 Task: Create in the project Vigilant in Backlog an issue 'Develop a new tool for automated testing of voice assistants', assign it to team member softage.4@softage.net and change the status to IN PROGRESS.
Action: Mouse moved to (255, 68)
Screenshot: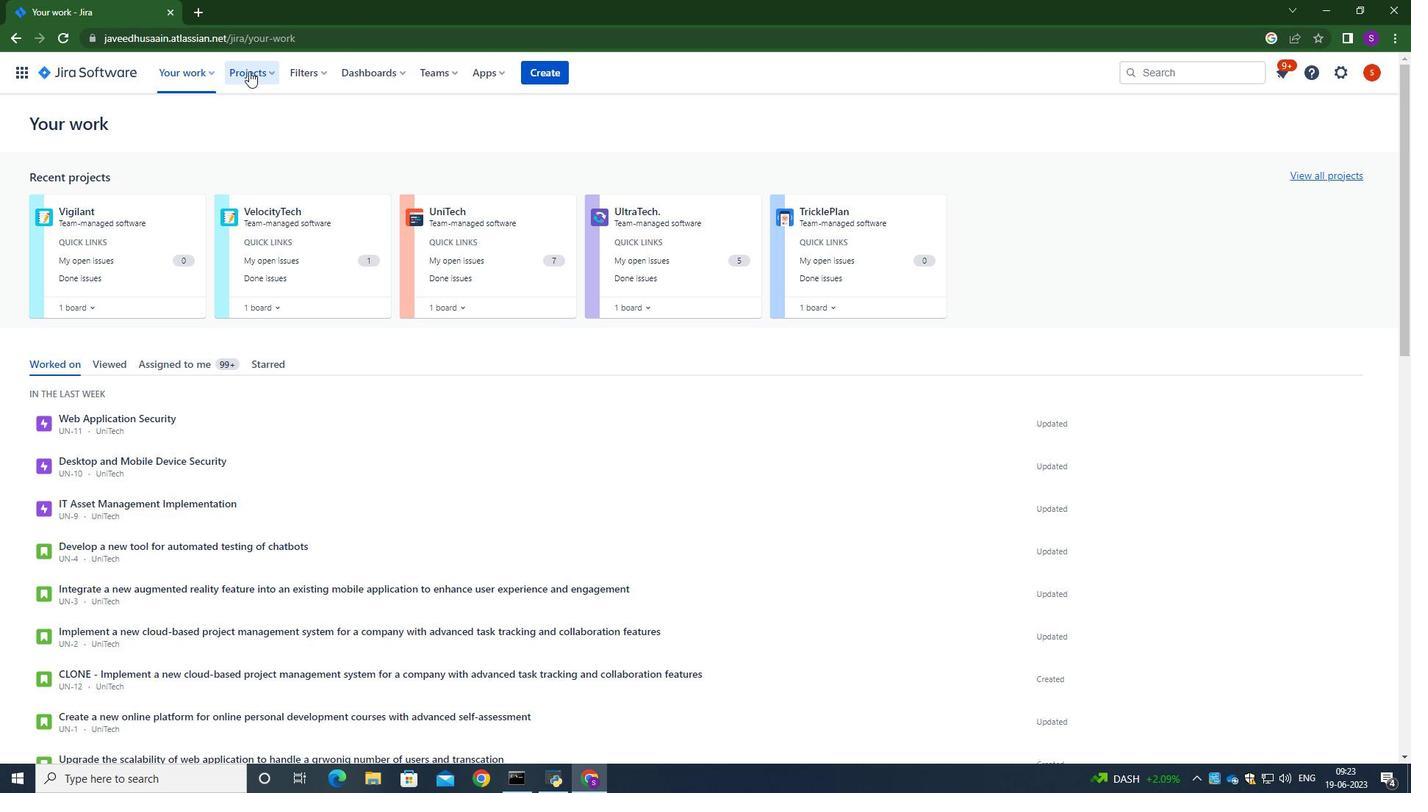 
Action: Mouse pressed left at (255, 68)
Screenshot: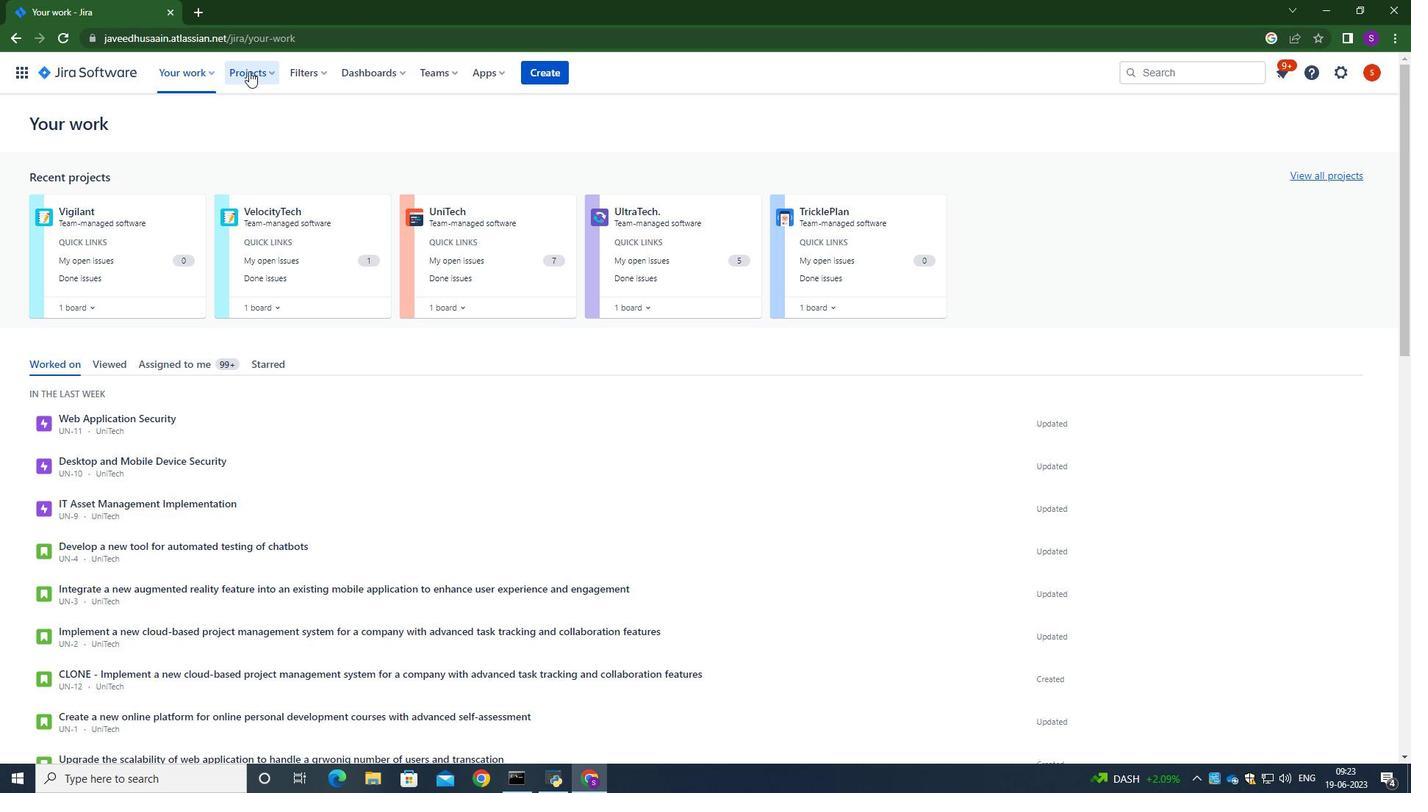 
Action: Mouse moved to (307, 182)
Screenshot: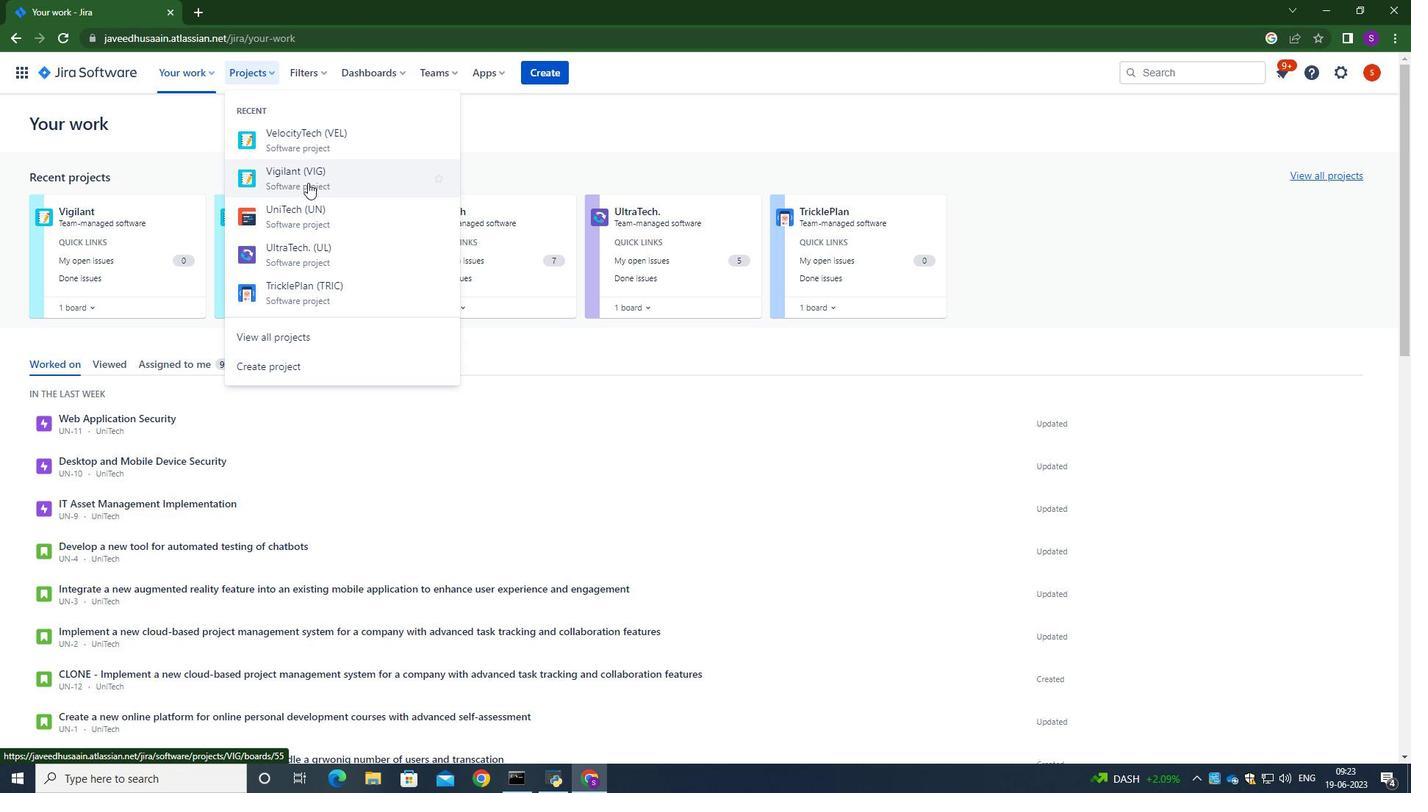 
Action: Mouse pressed left at (307, 182)
Screenshot: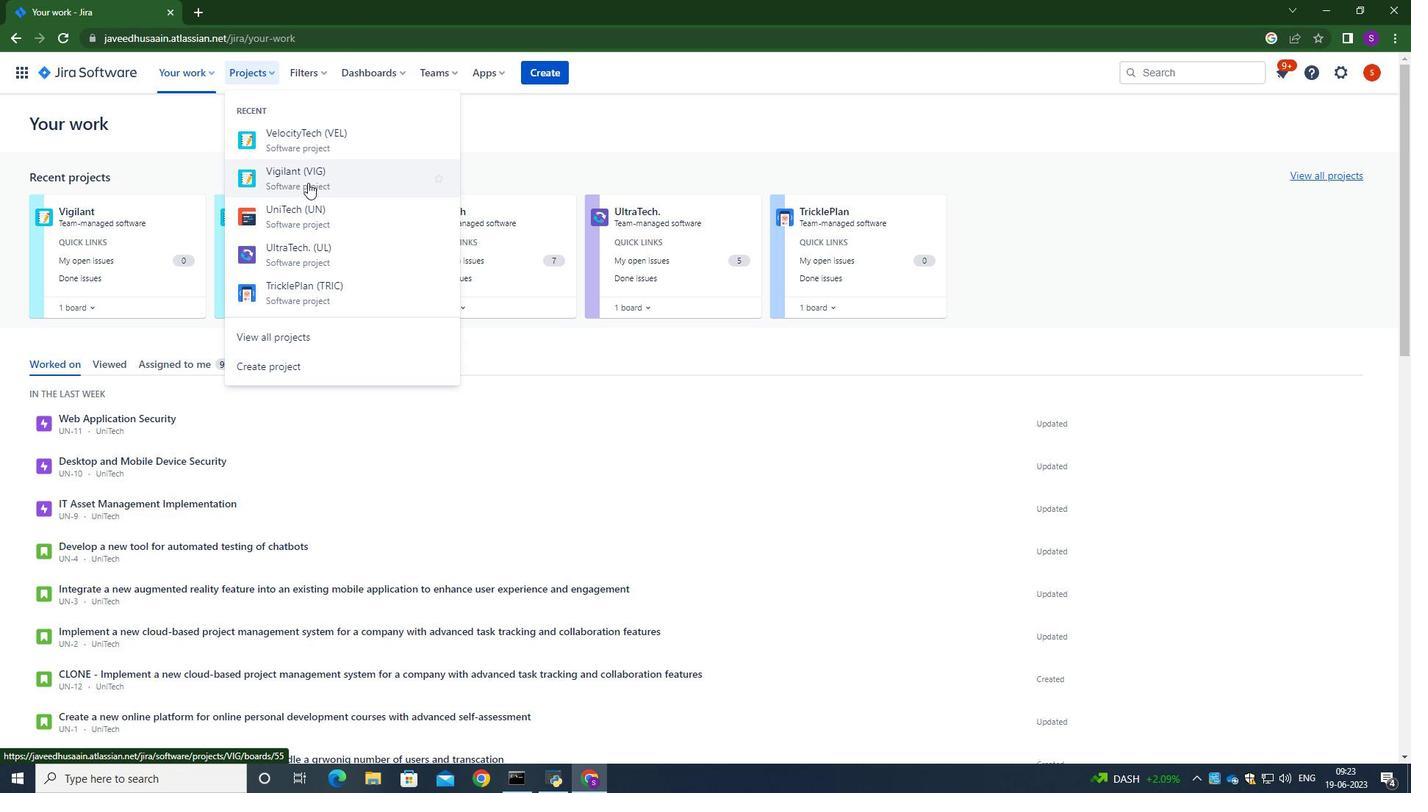 
Action: Mouse moved to (91, 227)
Screenshot: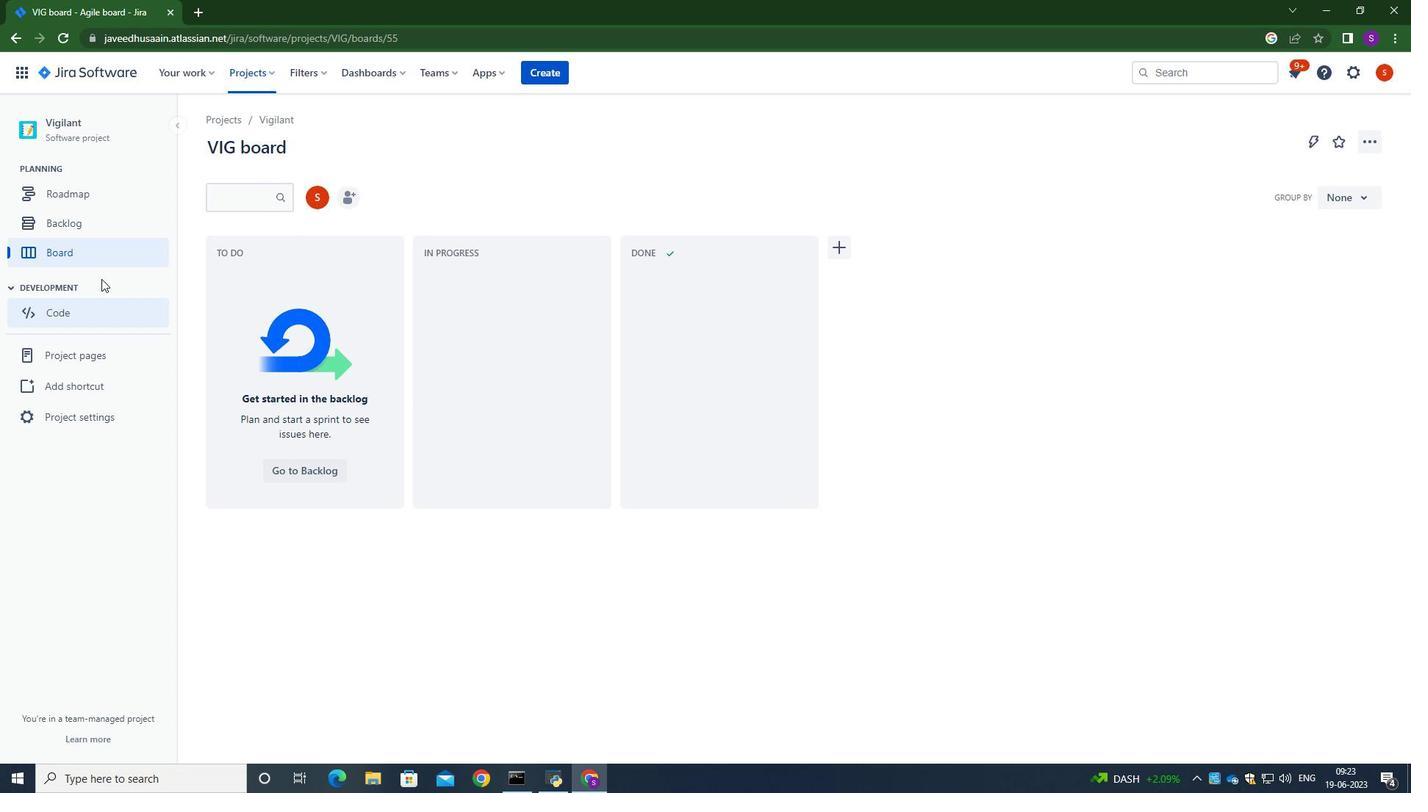 
Action: Mouse pressed left at (91, 227)
Screenshot: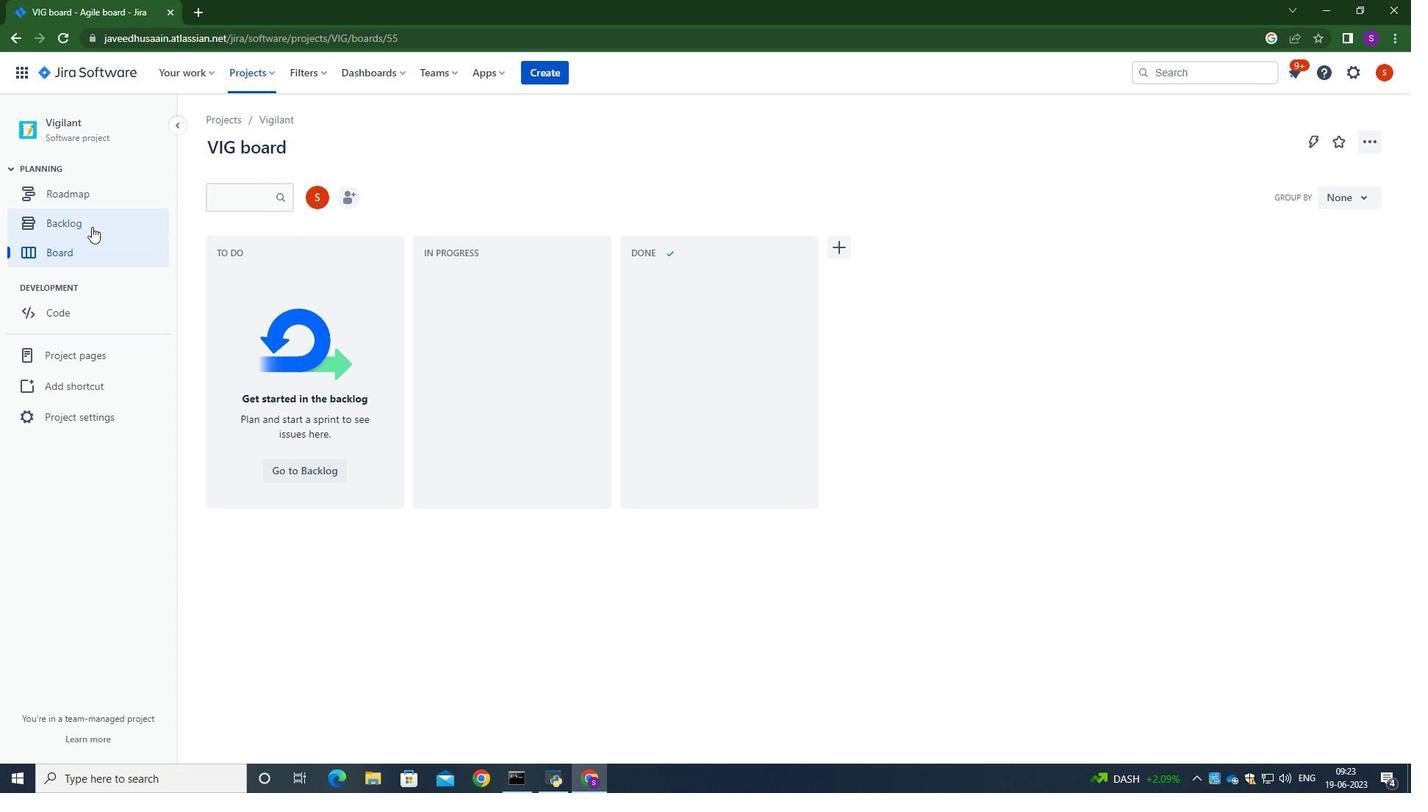 
Action: Mouse moved to (315, 399)
Screenshot: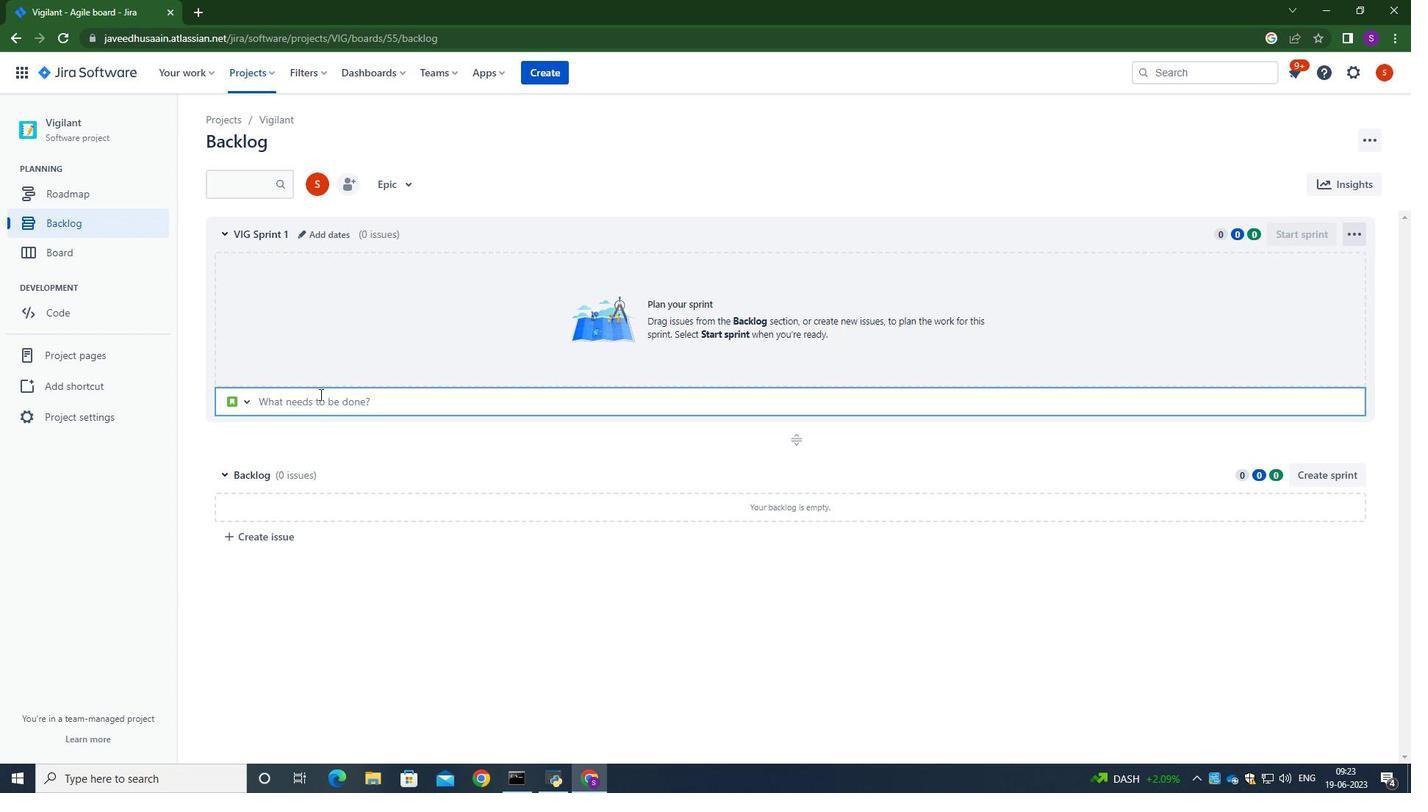 
Action: Mouse pressed left at (315, 399)
Screenshot: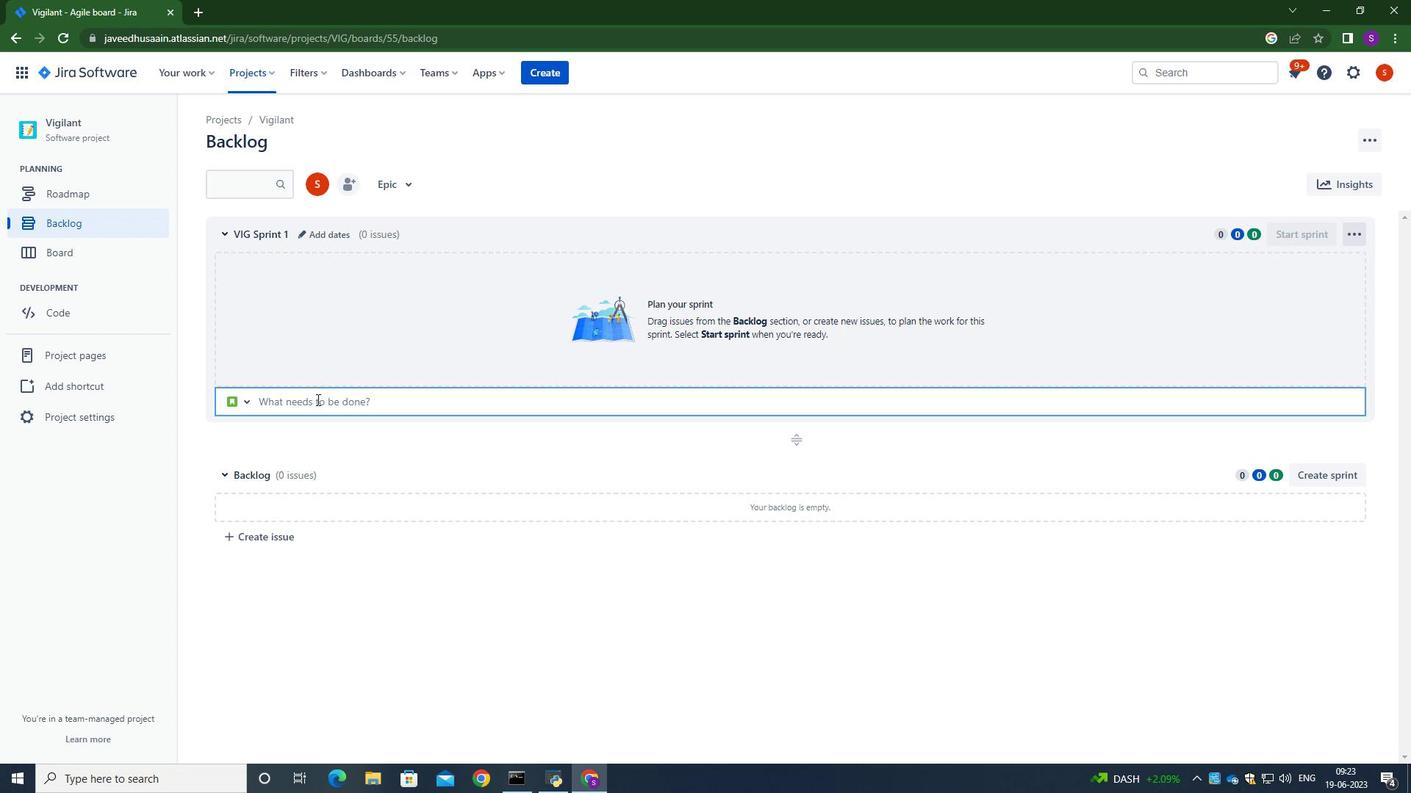 
Action: Mouse moved to (353, 457)
Screenshot: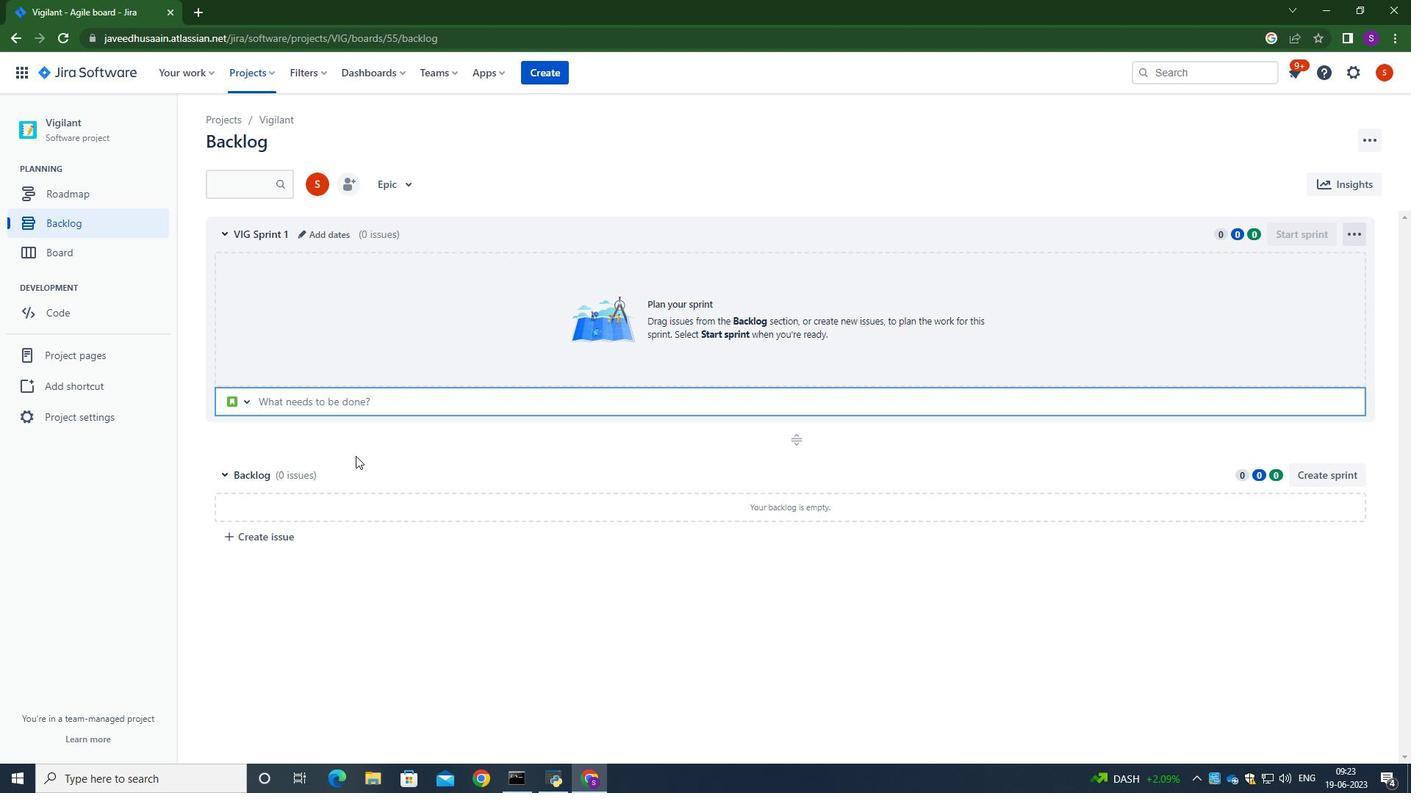 
Action: Mouse pressed left at (353, 457)
Screenshot: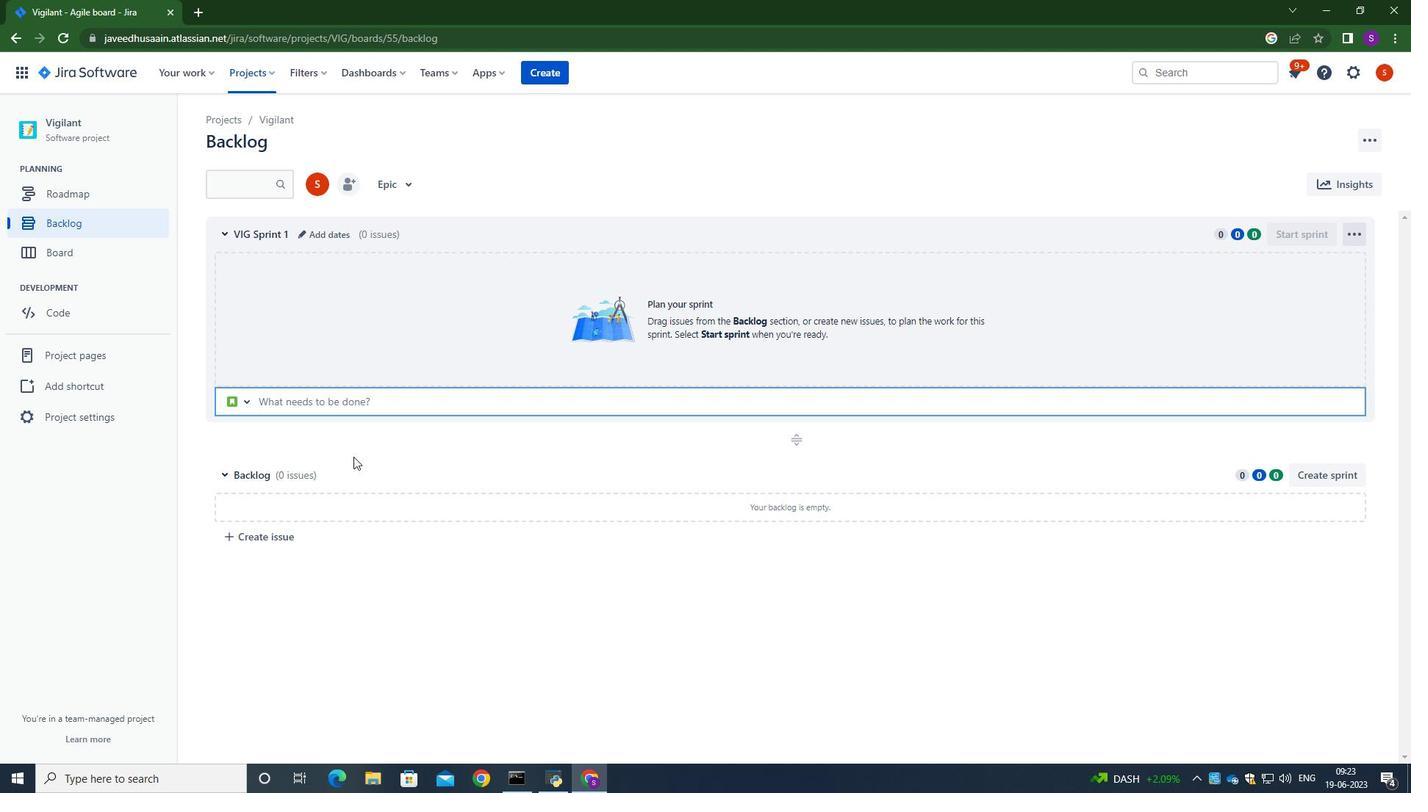
Action: Mouse moved to (327, 398)
Screenshot: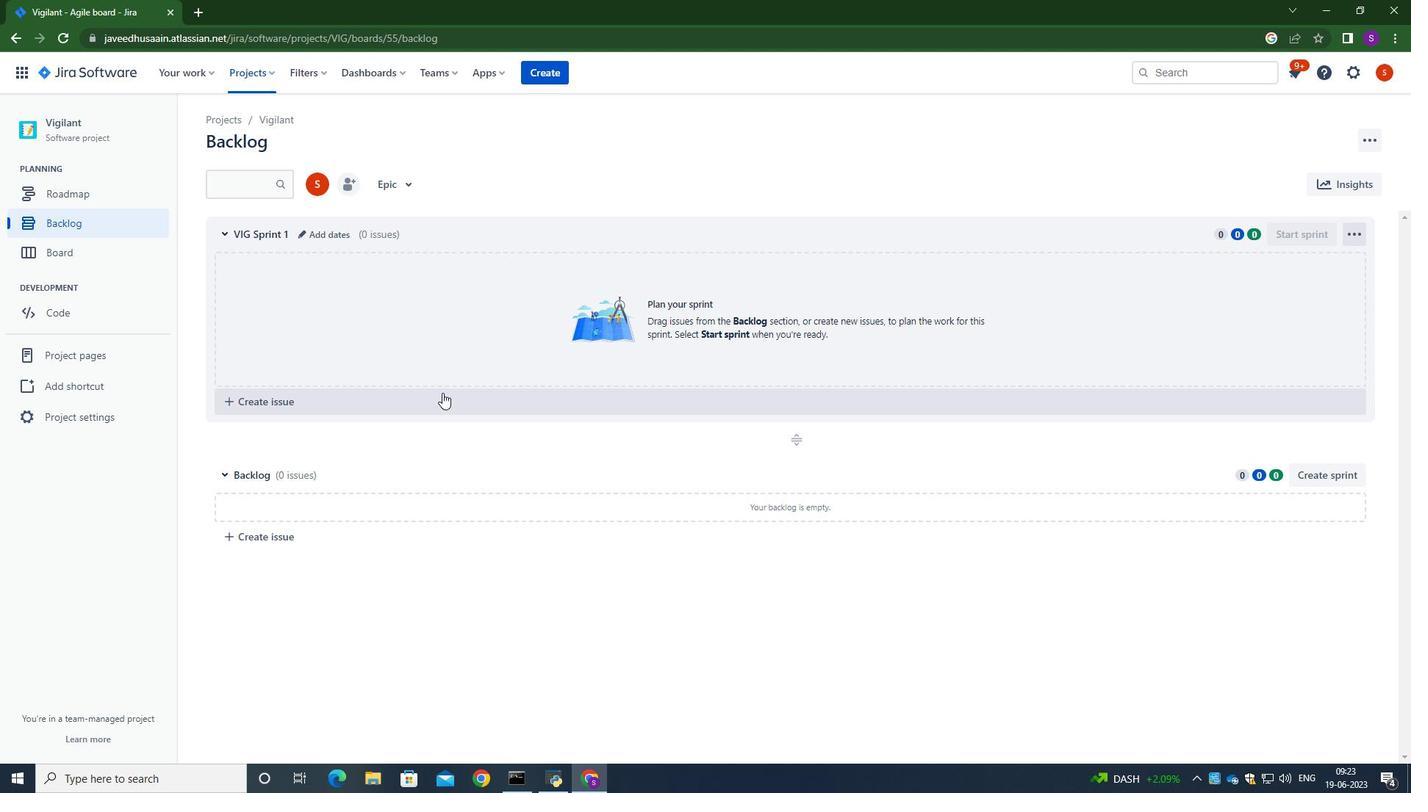 
Action: Mouse pressed left at (327, 398)
Screenshot: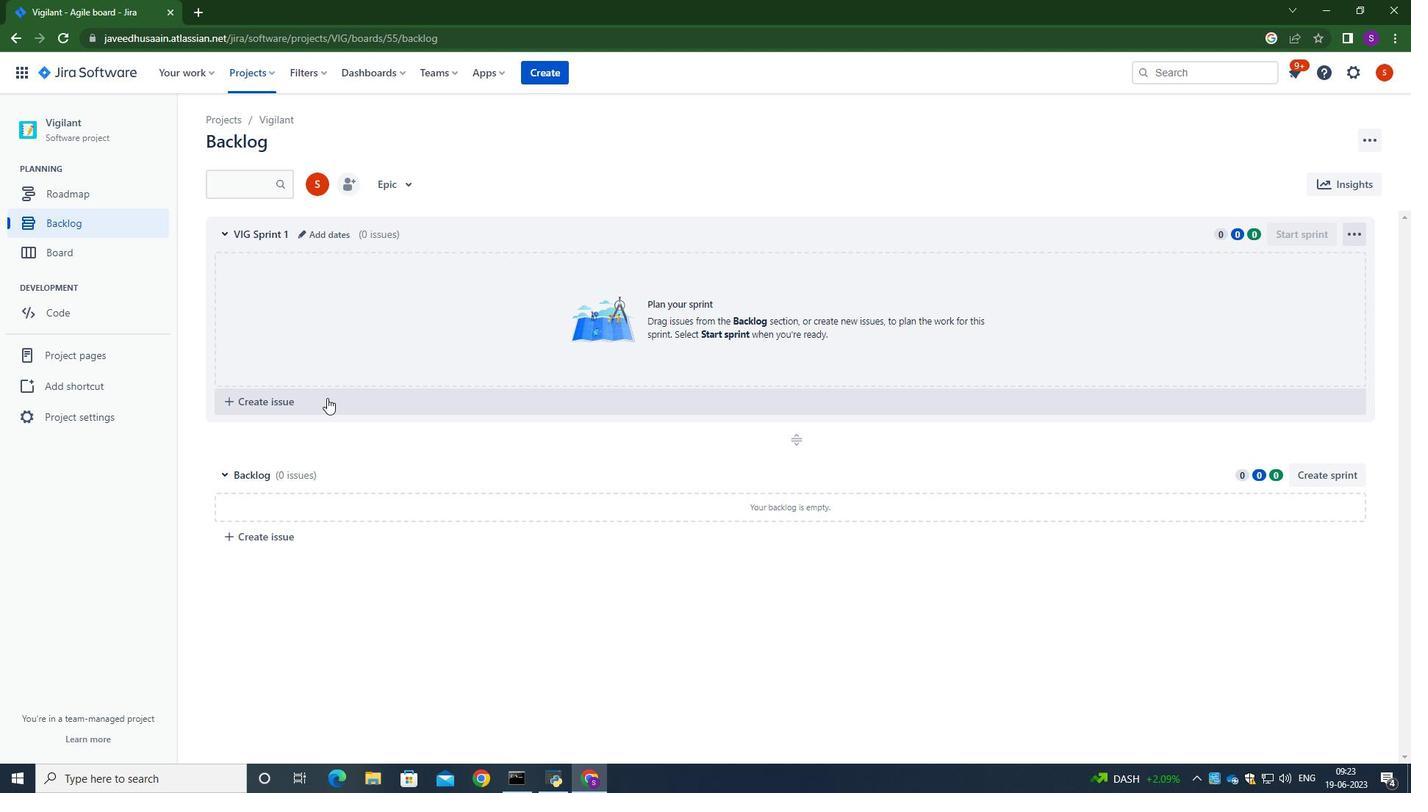 
Action: Mouse moved to (350, 402)
Screenshot: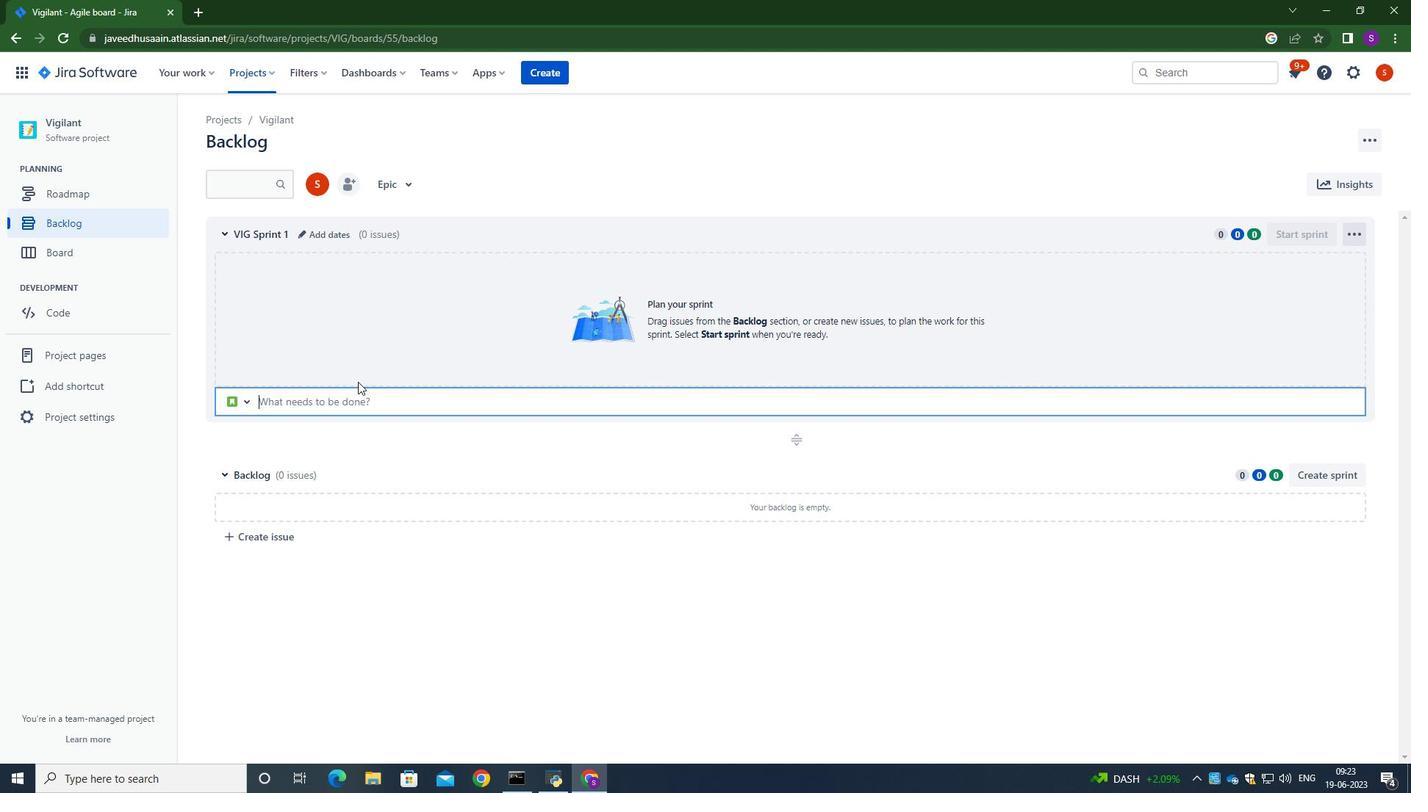 
Action: Mouse pressed left at (350, 402)
Screenshot: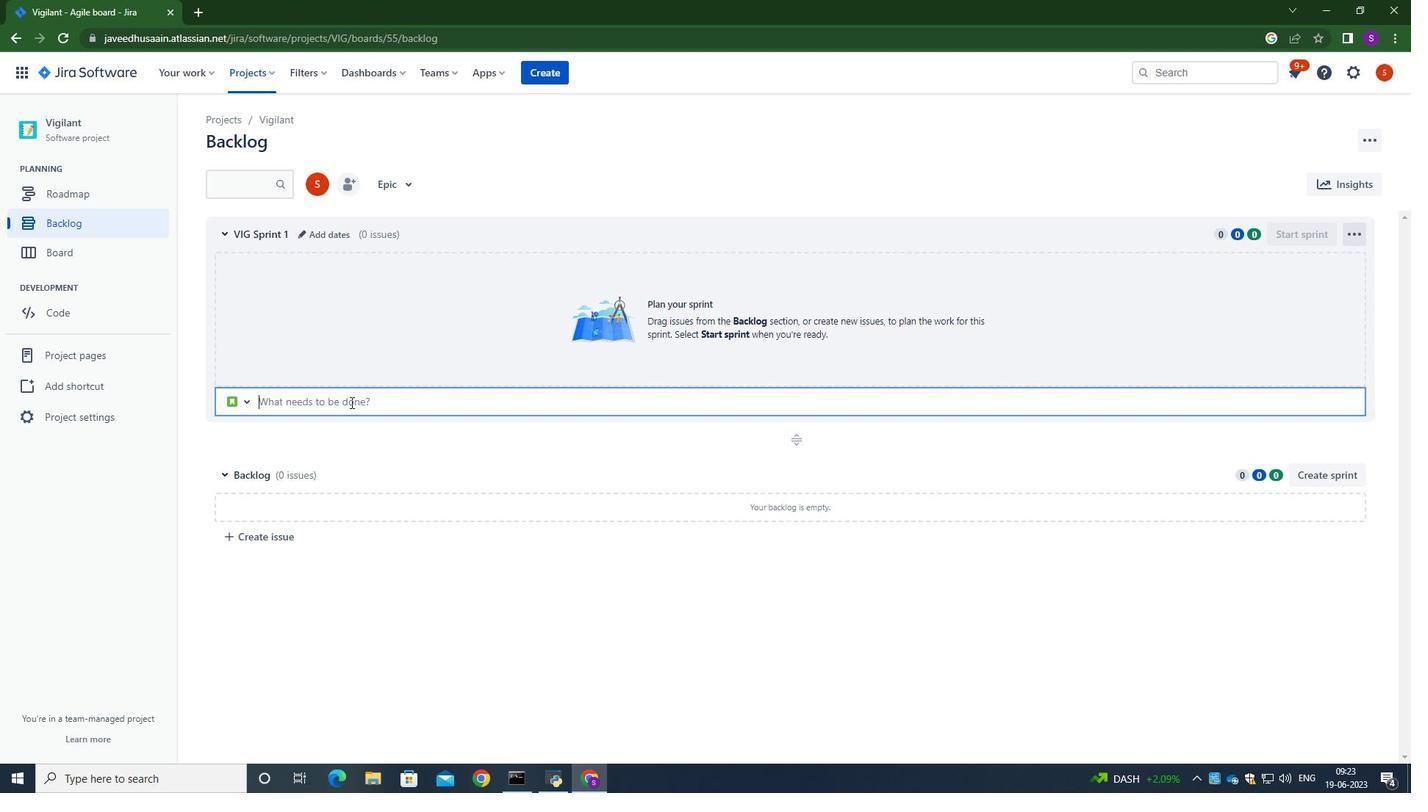 
Action: Key pressed <Key.caps_lock>D<Key.caps_lock>evelop<Key.space>a<Key.space>new<Key.space>tool<Key.space>for<Key.space>automated<Key.space>testing<Key.space>of<Key.space>voic<Key.space><Key.backspace>e<Key.space>assistance
Screenshot: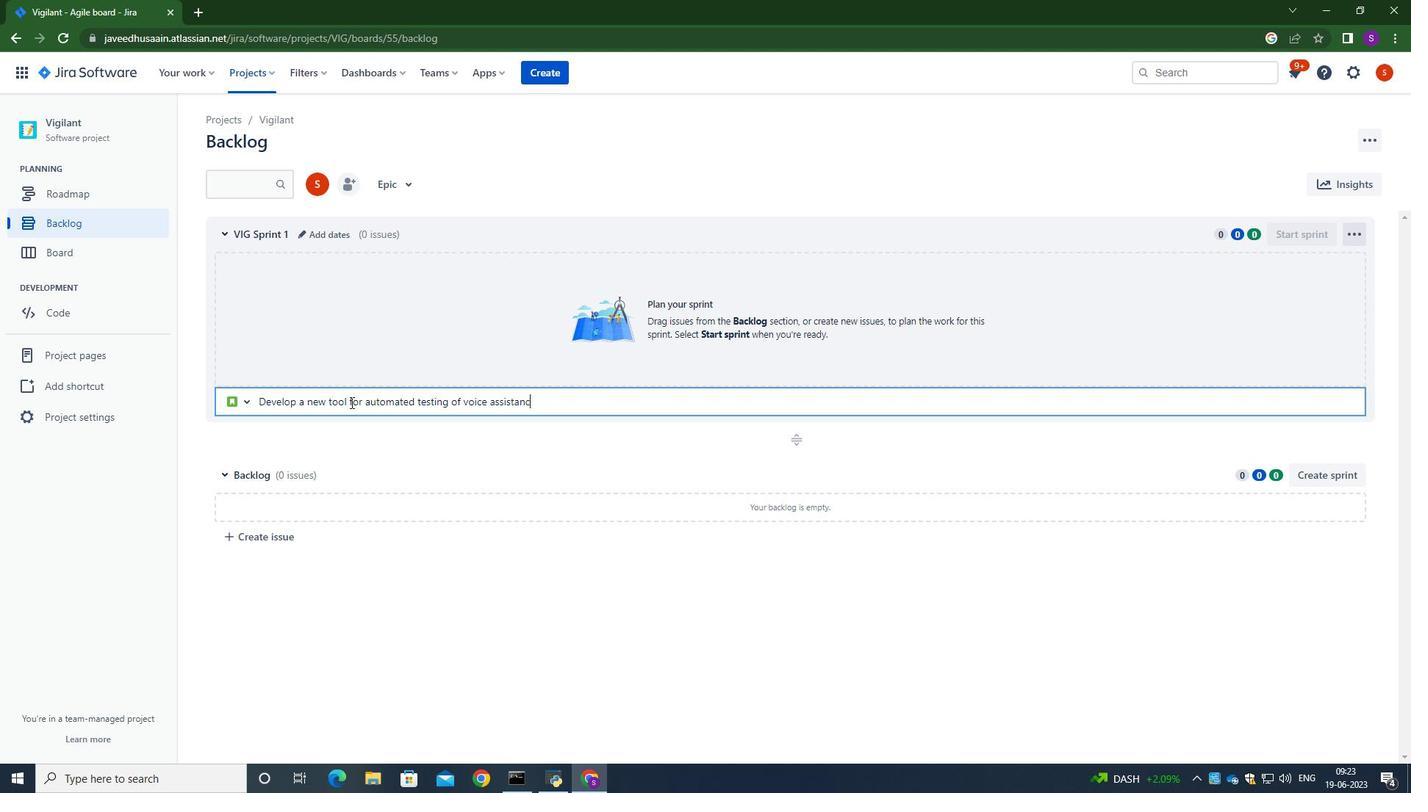
Action: Mouse moved to (645, 432)
Screenshot: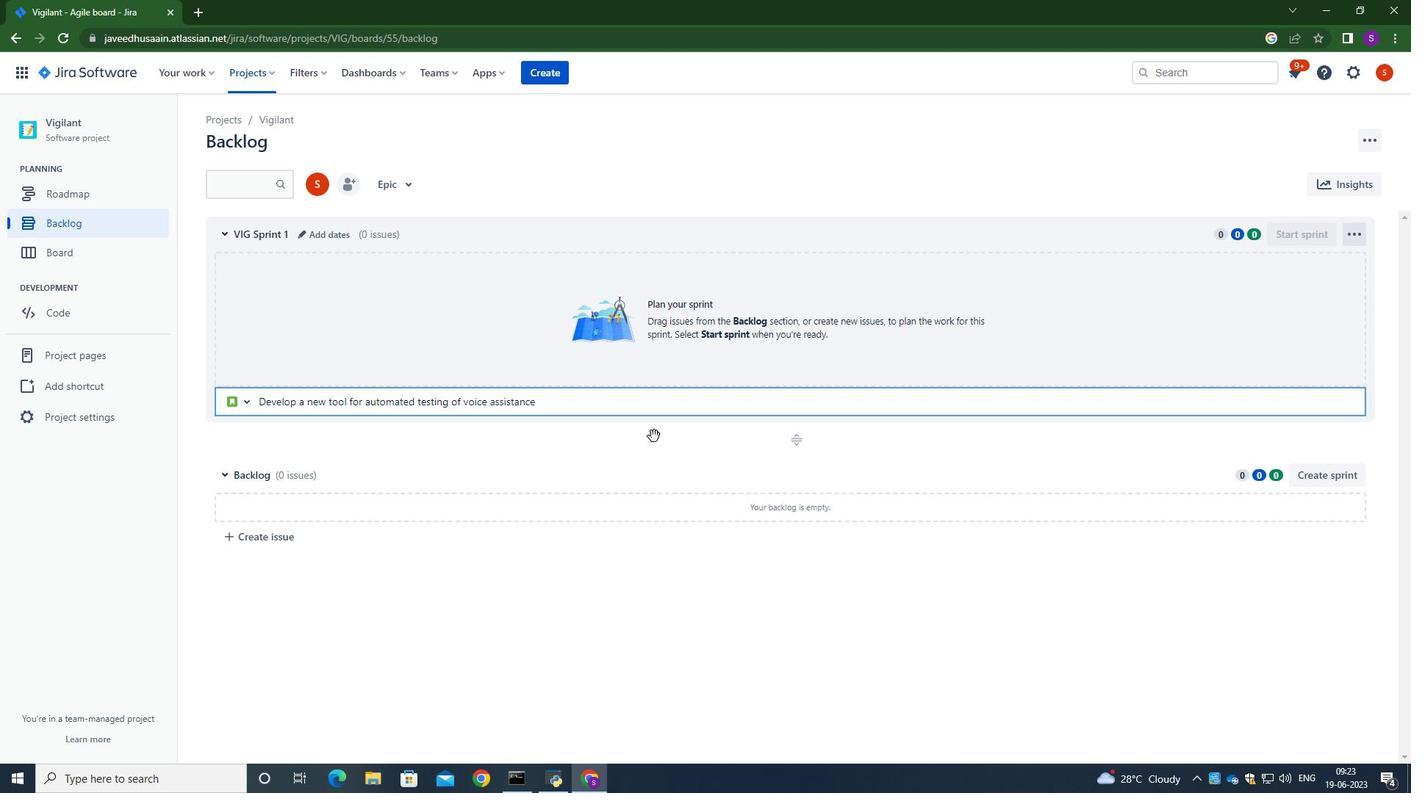 
Action: Key pressed <Key.enter>
Screenshot: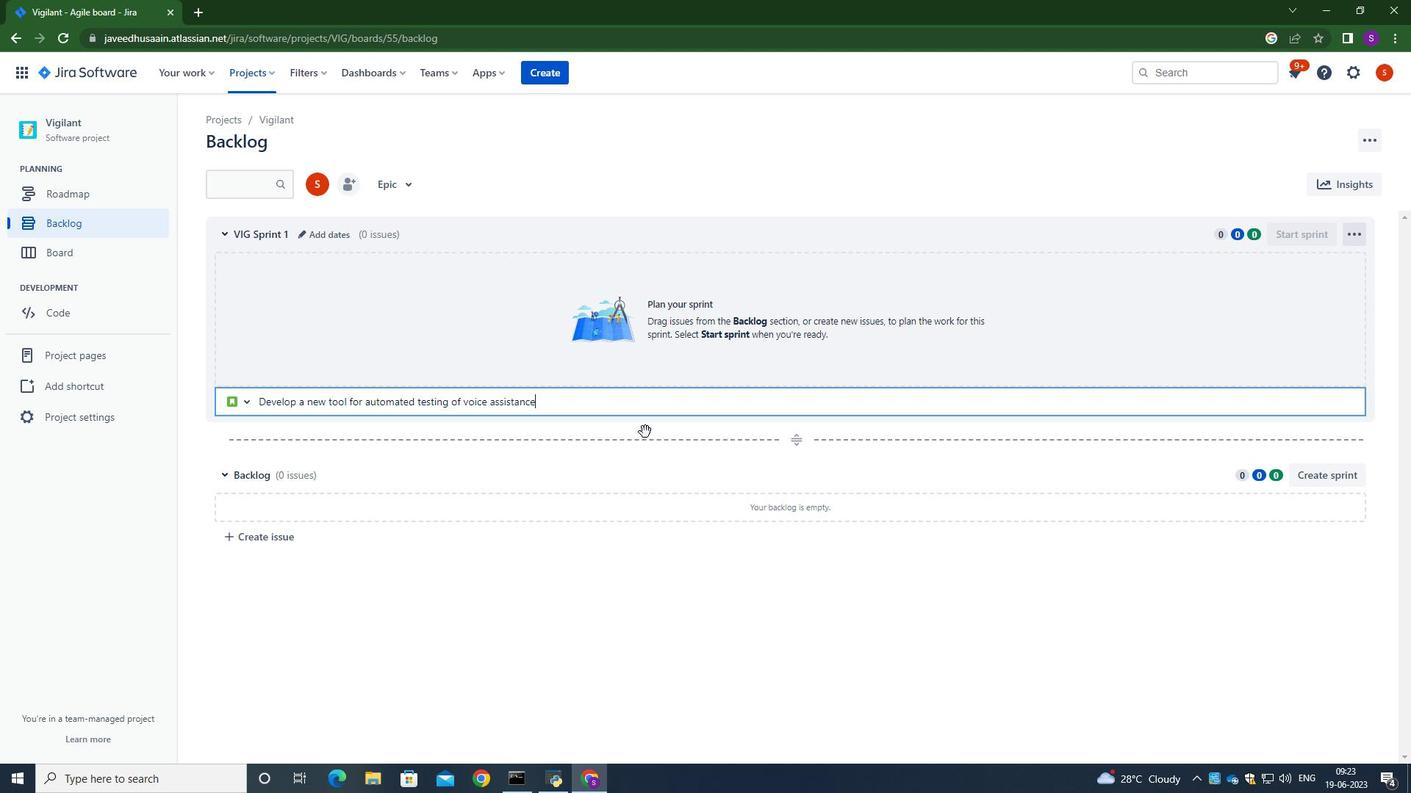 
Action: Mouse moved to (1322, 268)
Screenshot: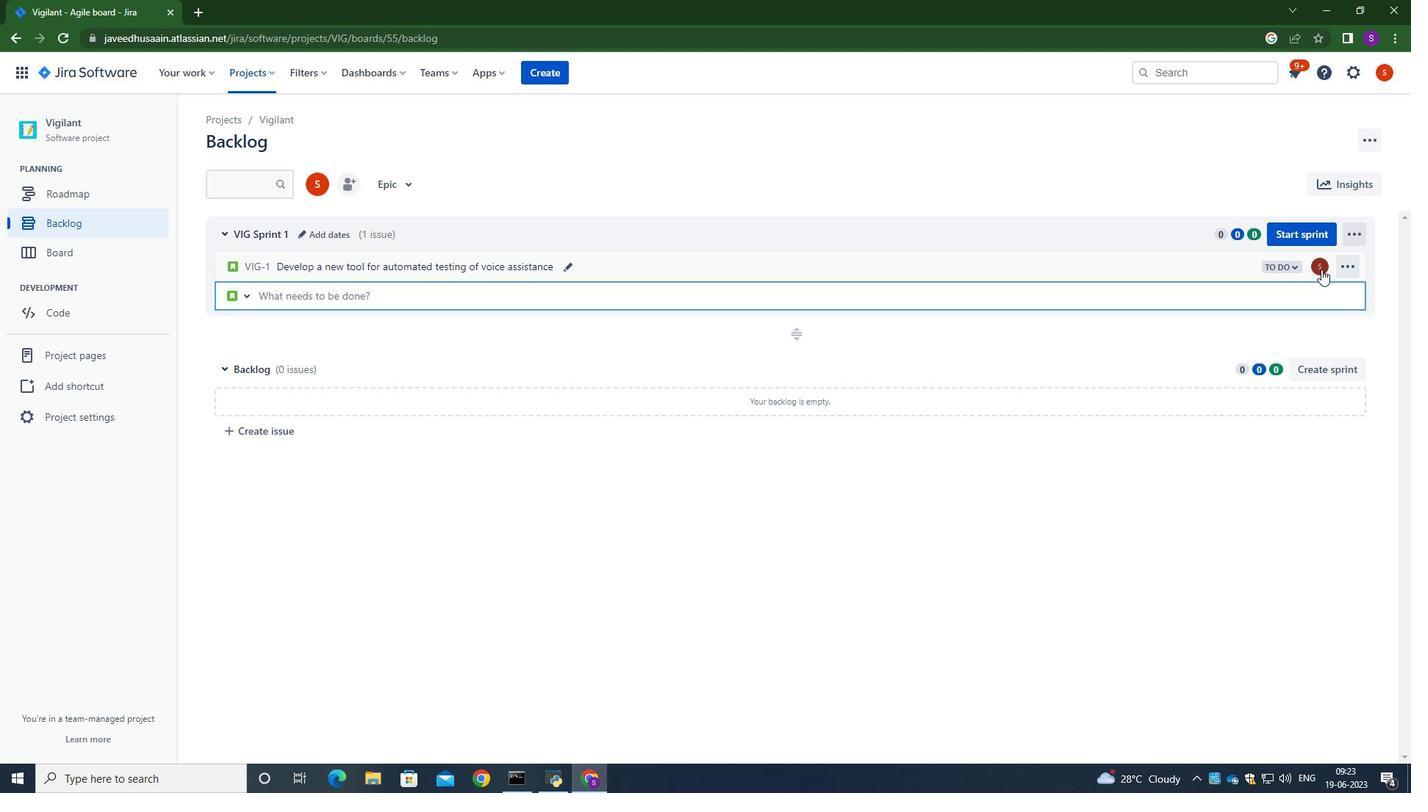 
Action: Mouse pressed left at (1322, 268)
Screenshot: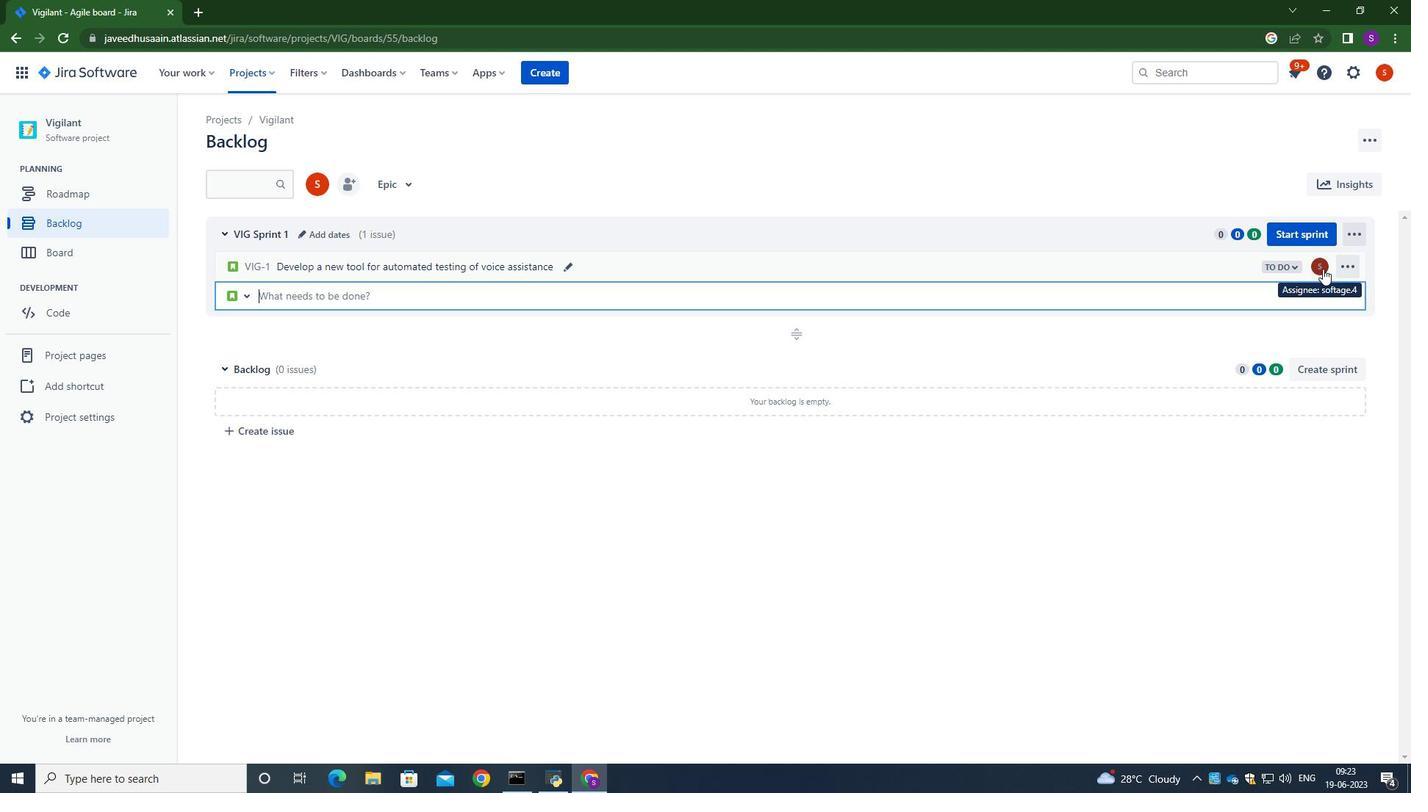
Action: Mouse moved to (1225, 298)
Screenshot: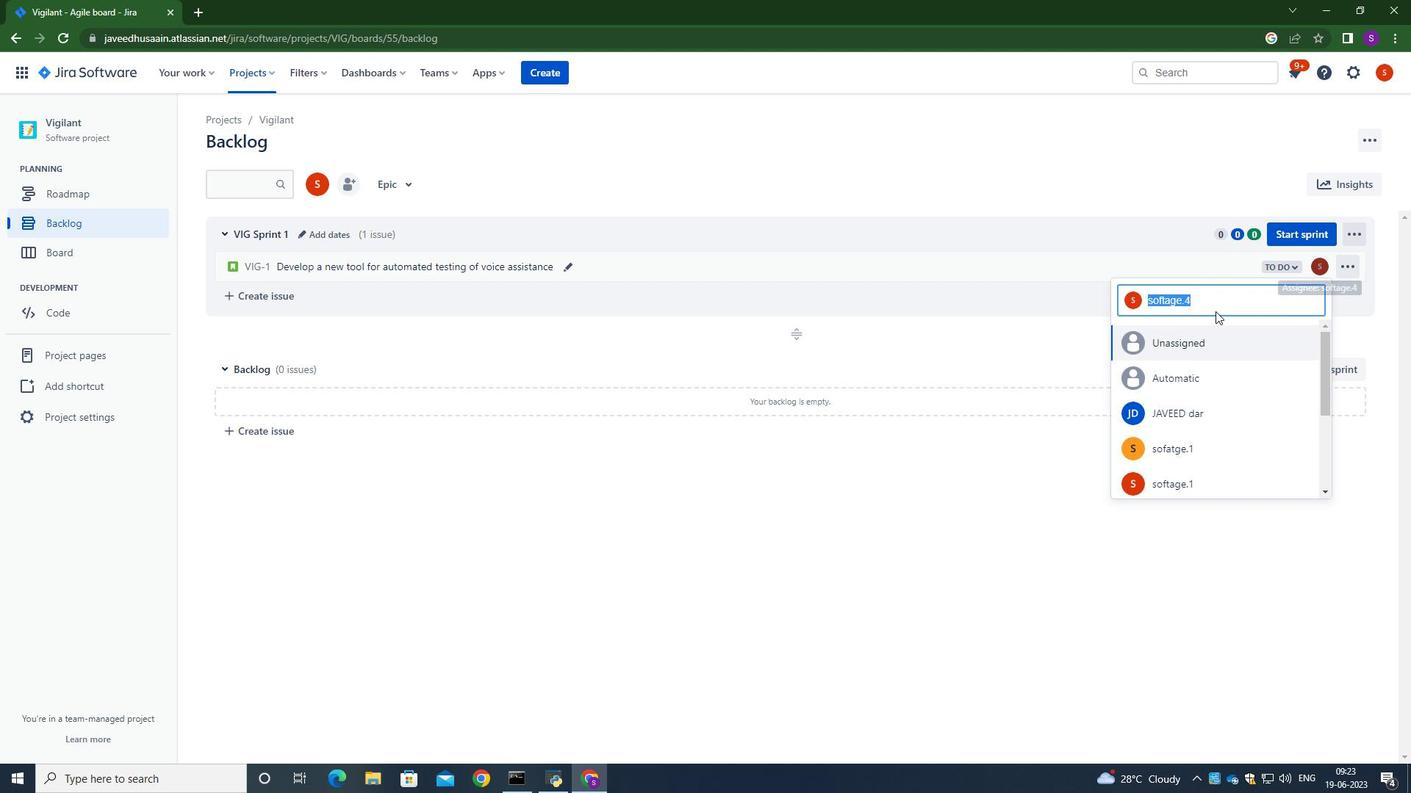 
Action: Key pressed <Key.backspace>softage.4<Key.shift>@softage.ney<Key.backspace>t
Screenshot: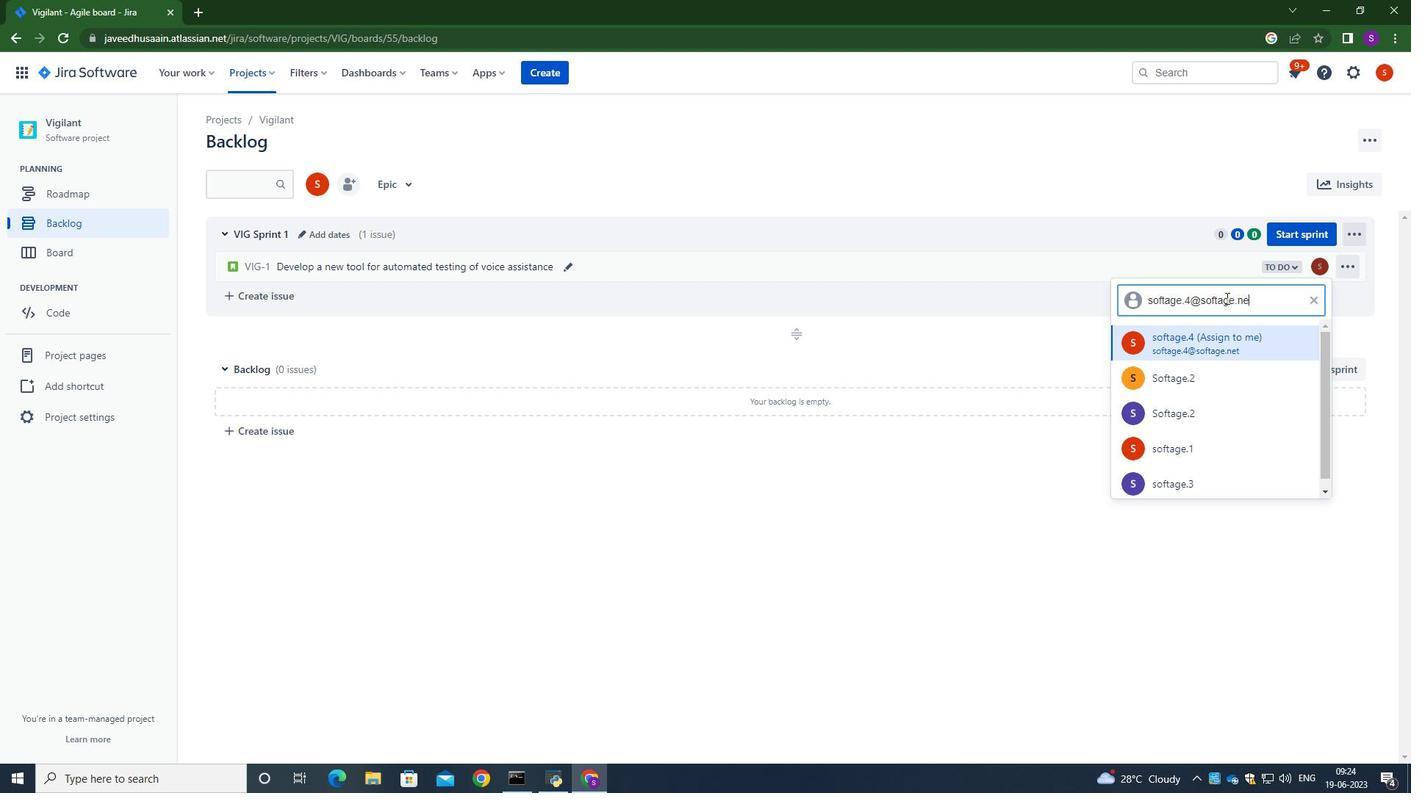 
Action: Mouse moved to (1187, 333)
Screenshot: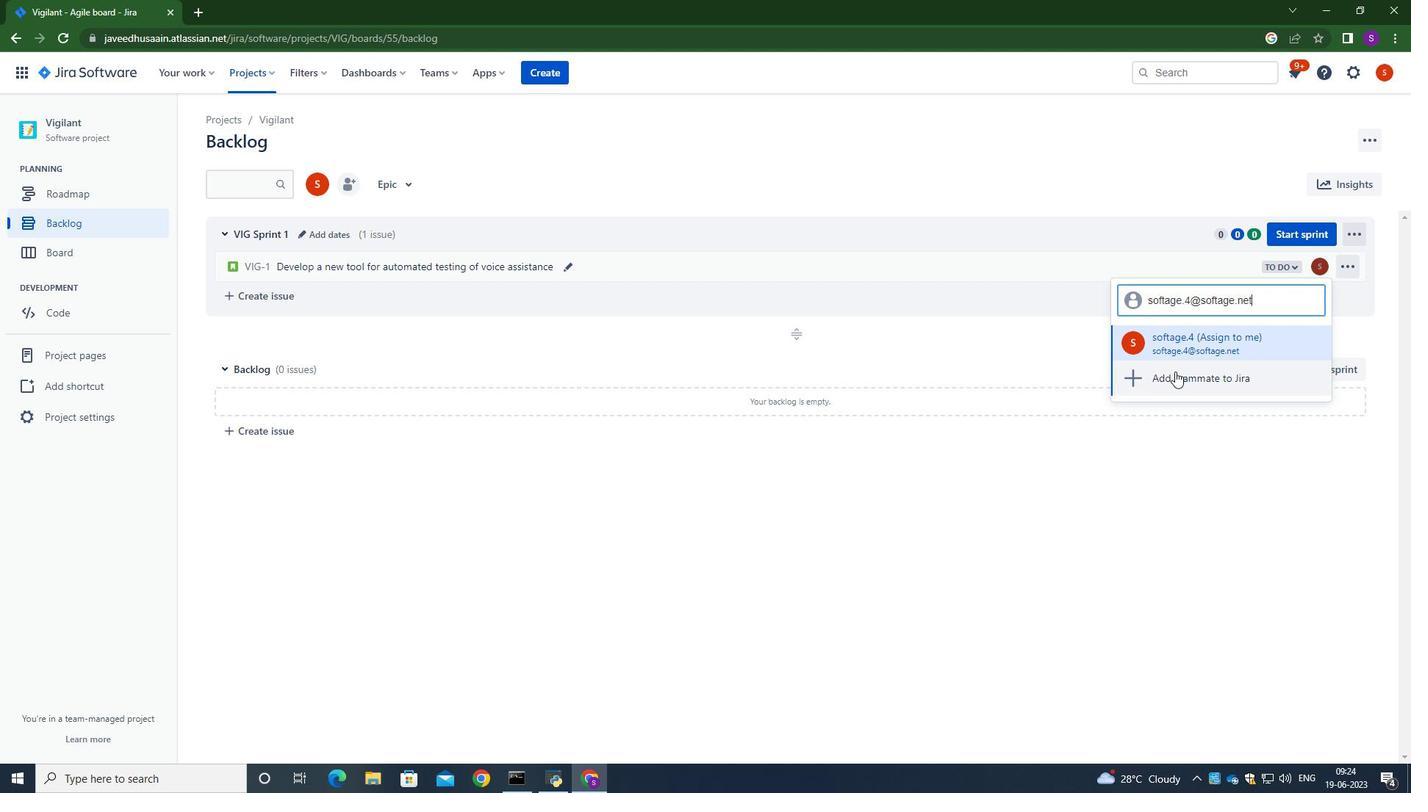
Action: Mouse pressed left at (1187, 333)
Screenshot: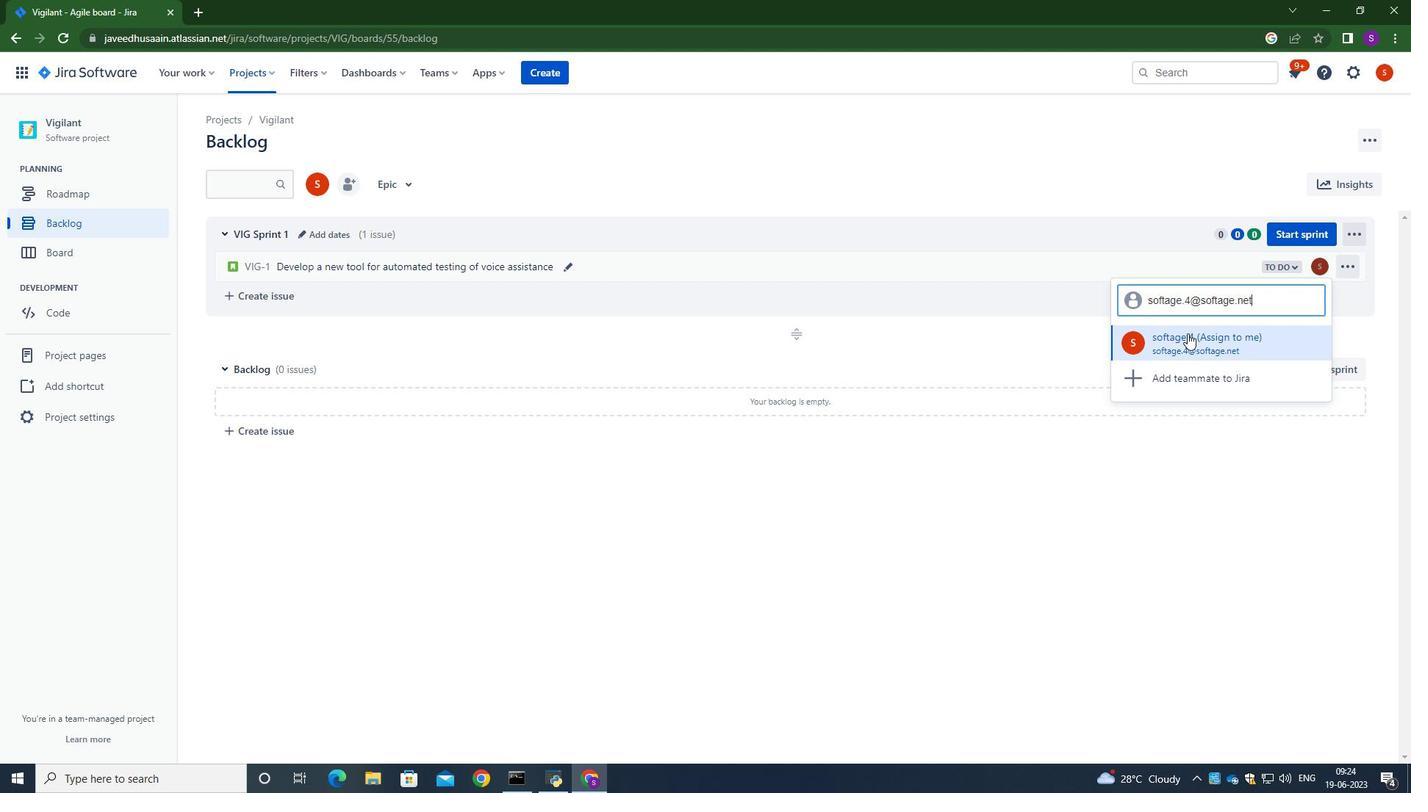 
Action: Mouse moved to (1281, 267)
Screenshot: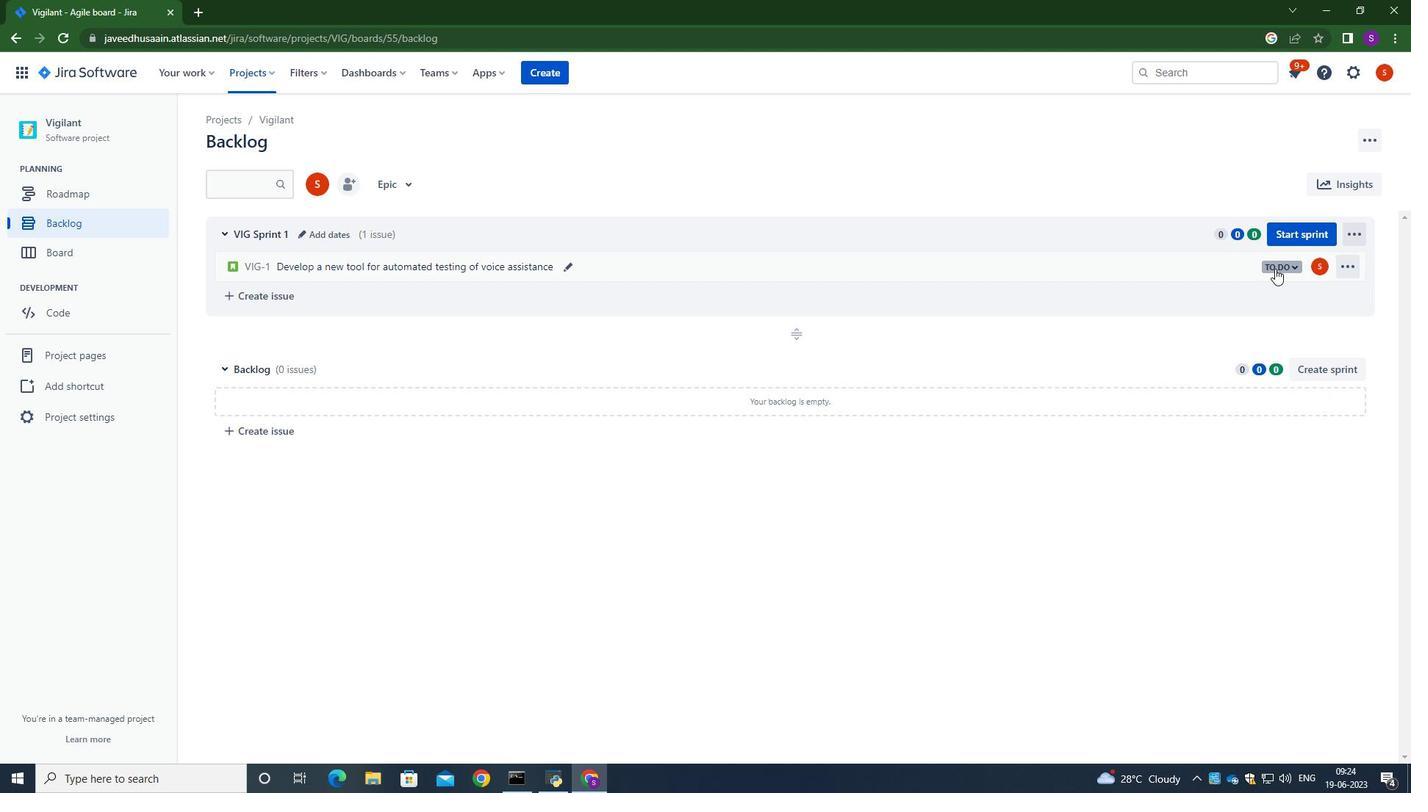 
Action: Mouse pressed left at (1281, 267)
Screenshot: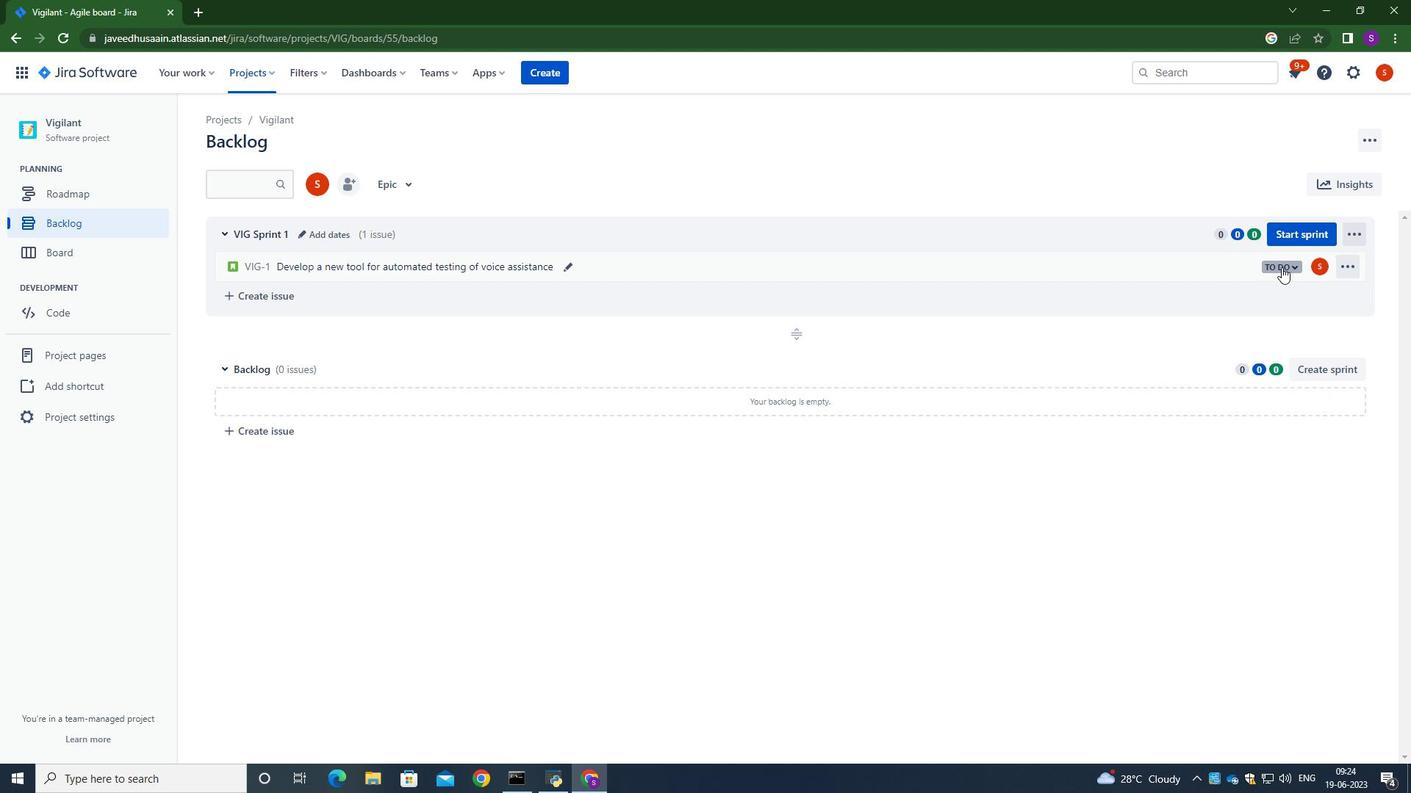 
Action: Mouse moved to (1201, 299)
Screenshot: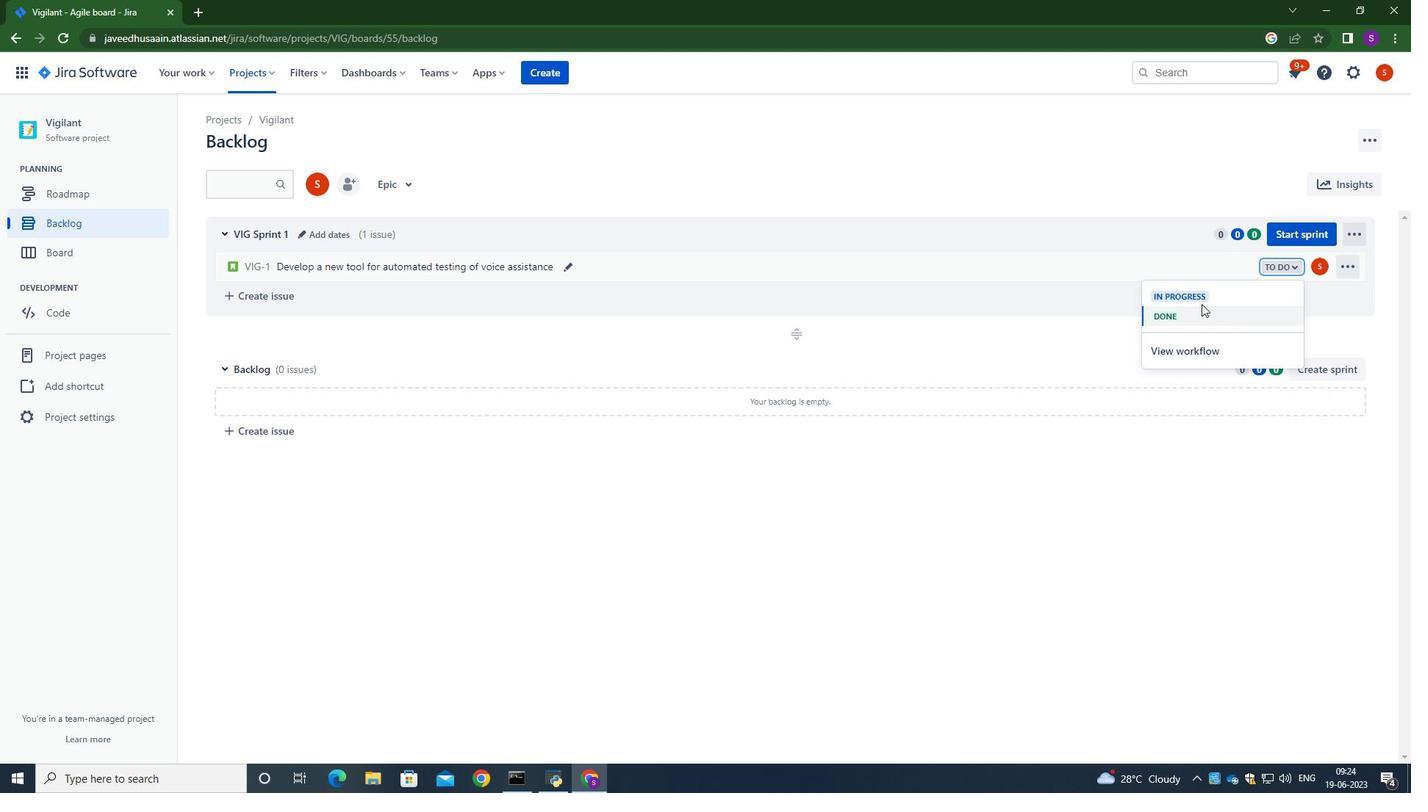 
Action: Mouse pressed left at (1201, 299)
Screenshot: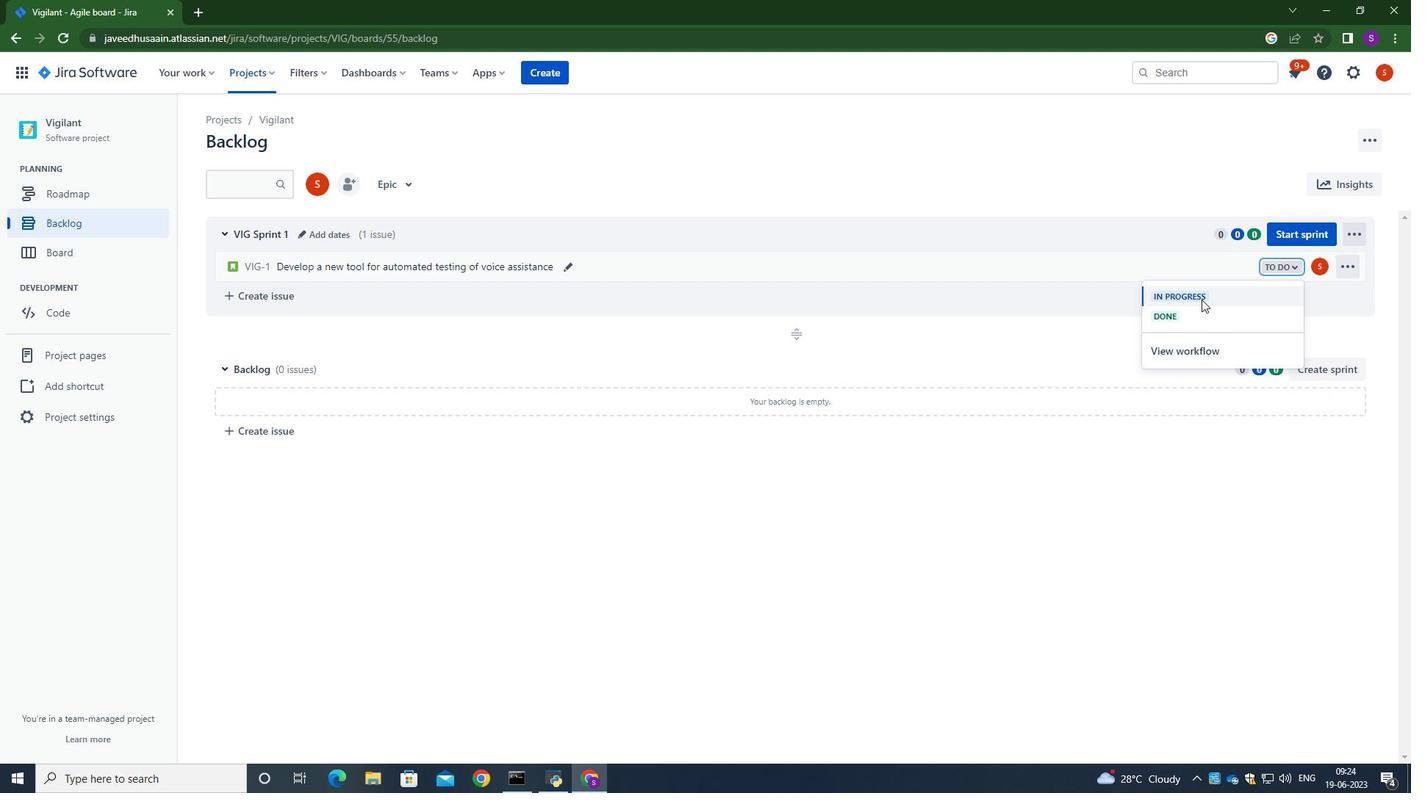 
Action: Mouse moved to (1134, 462)
Screenshot: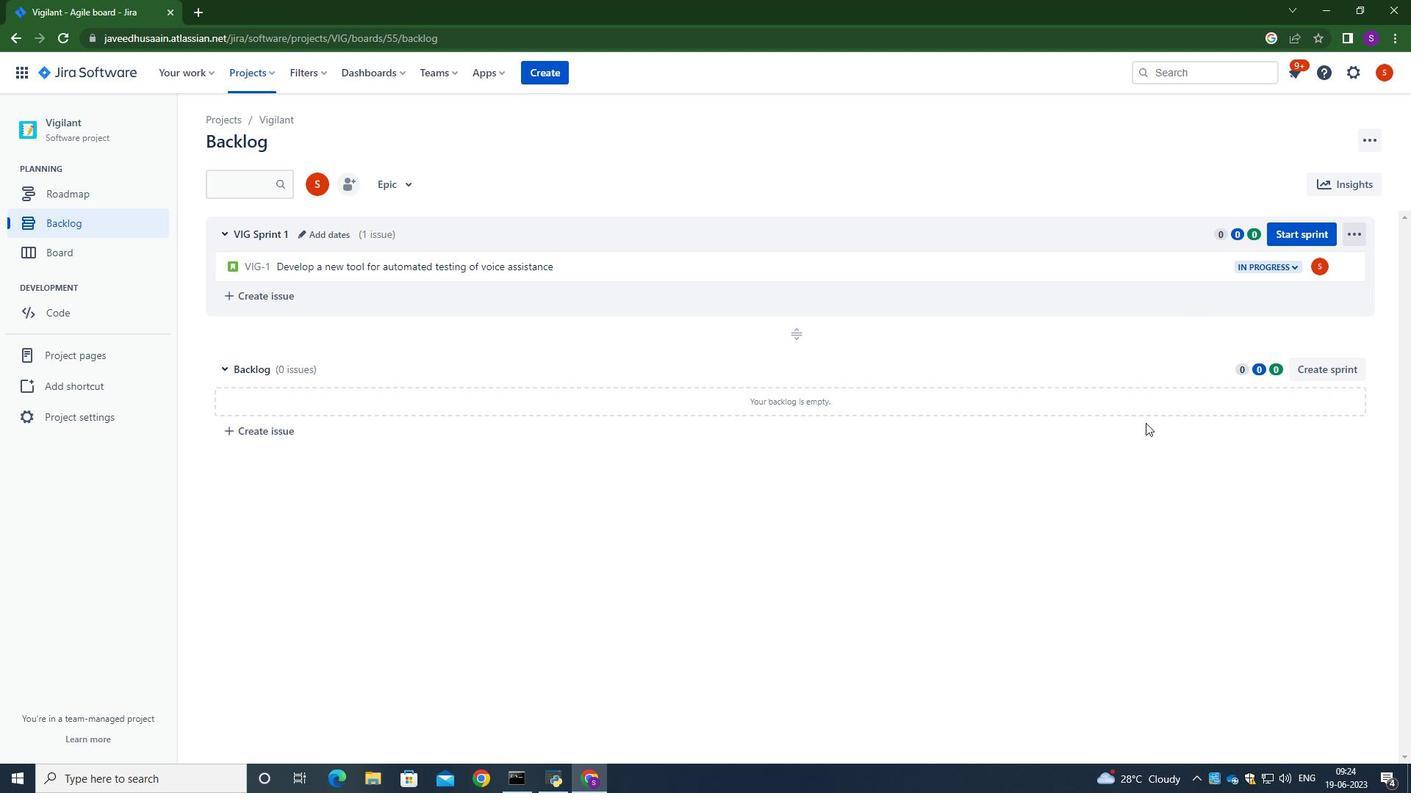 
Action: Mouse pressed left at (1134, 462)
Screenshot: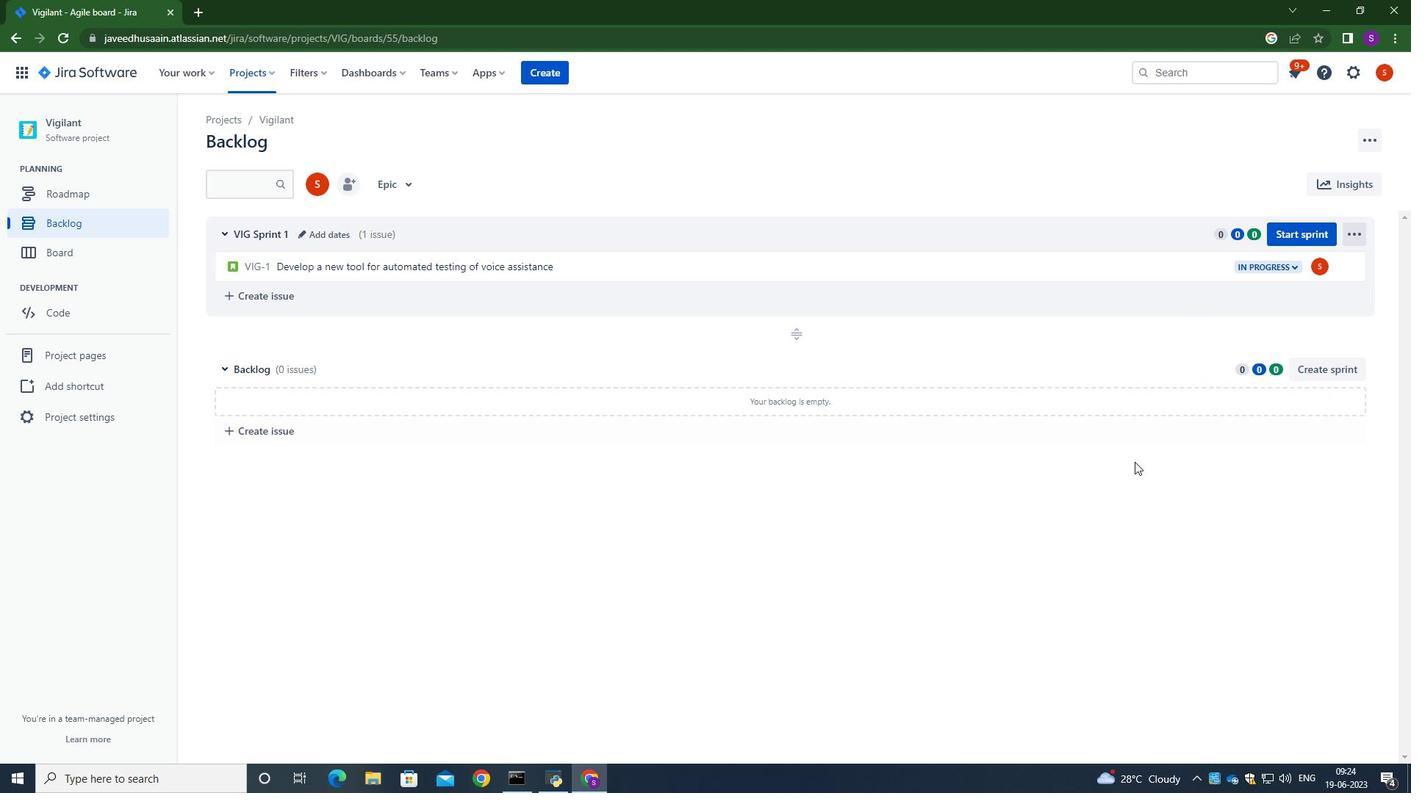 
